Task: Activate the "Digital Experience" for public users.
Action: Mouse moved to (1276, 86)
Screenshot: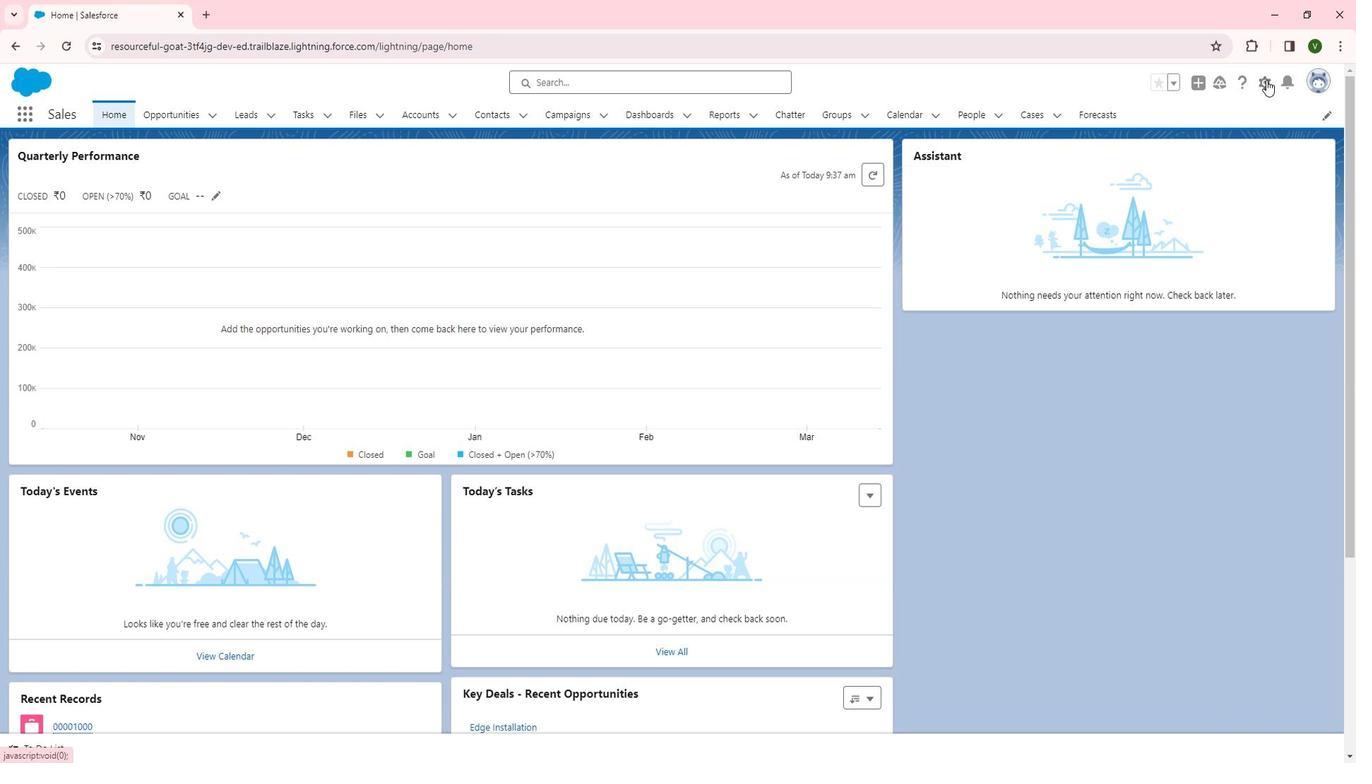 
Action: Mouse pressed left at (1276, 86)
Screenshot: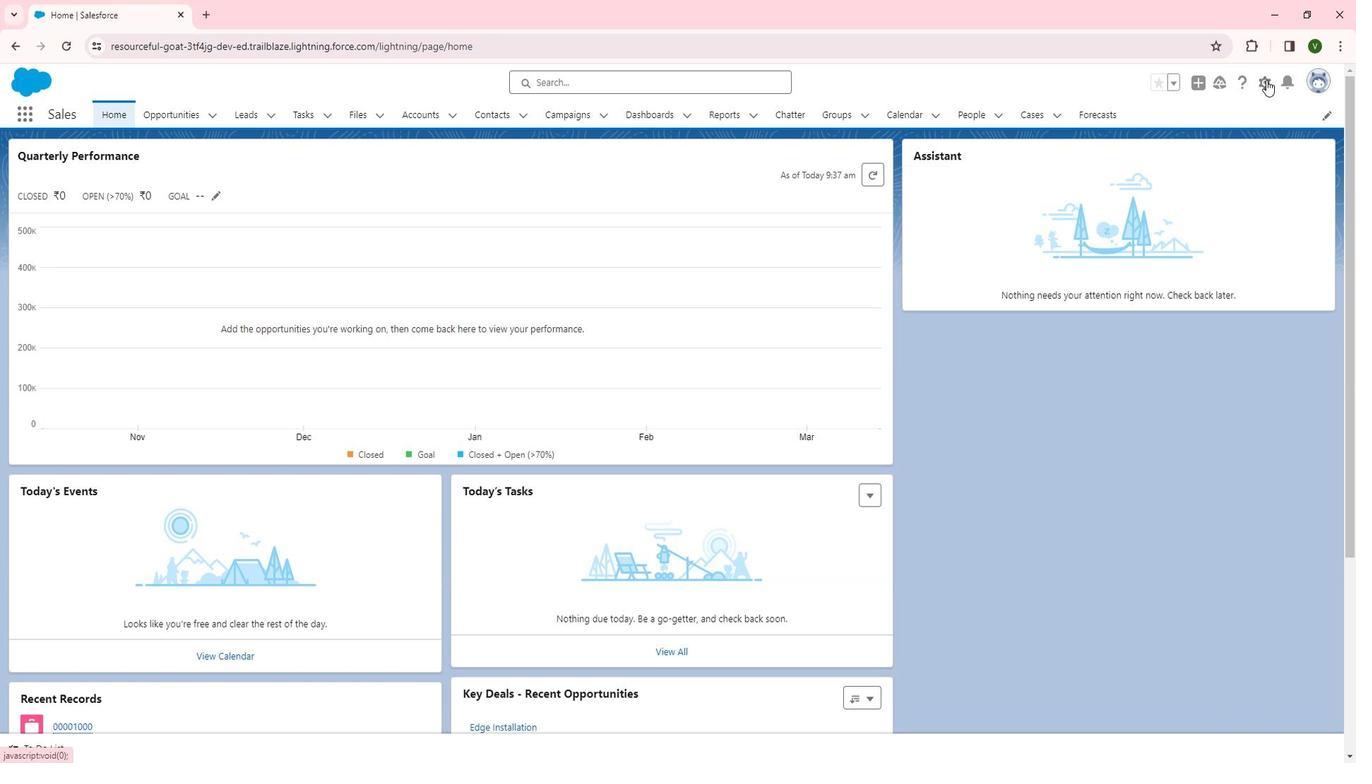 
Action: Mouse moved to (1221, 144)
Screenshot: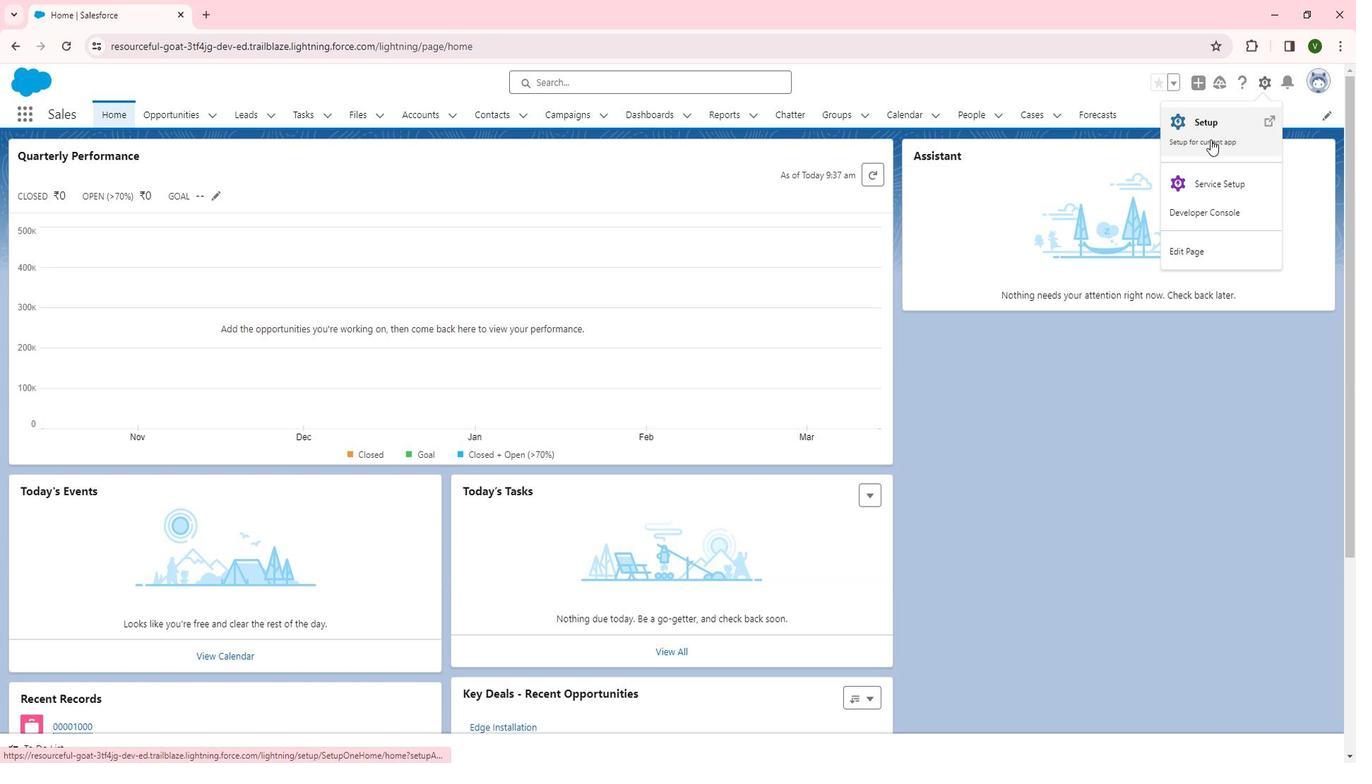 
Action: Mouse pressed left at (1221, 144)
Screenshot: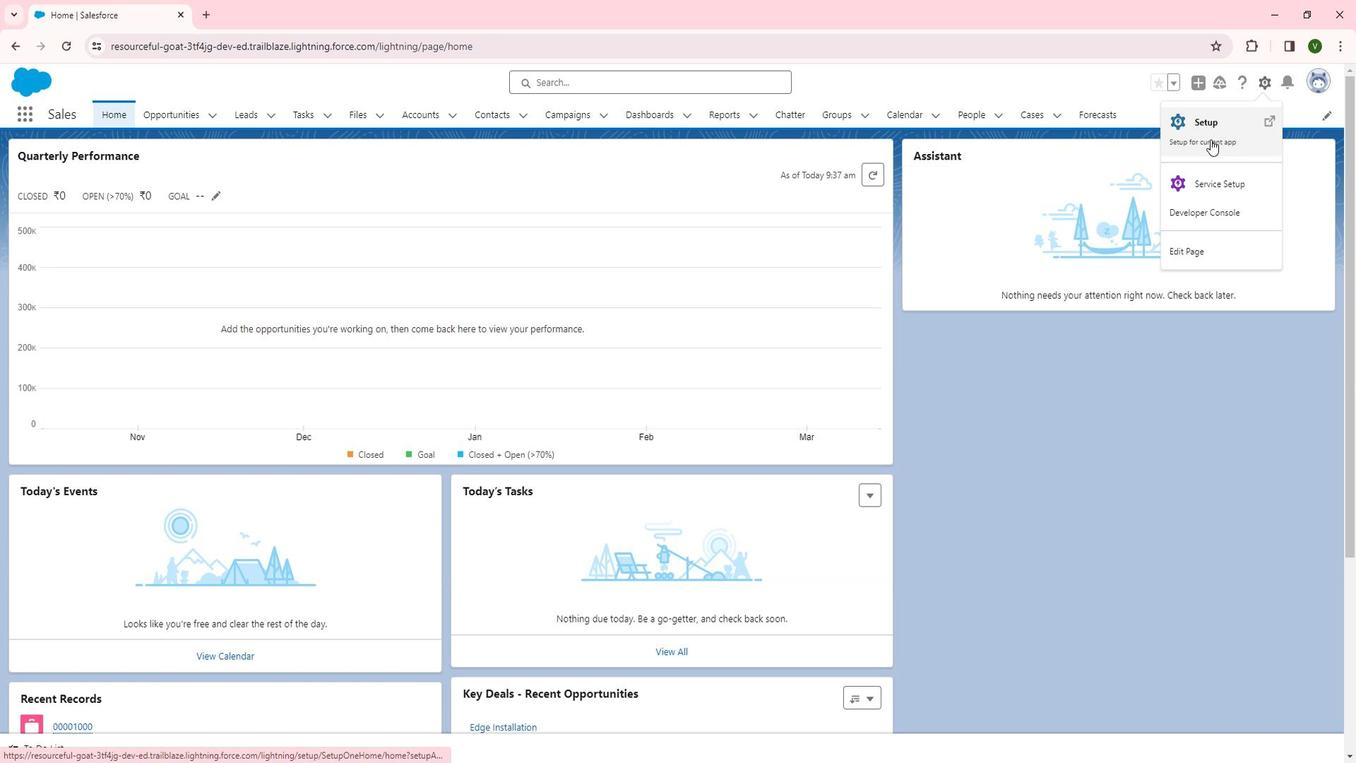 
Action: Mouse moved to (182, 455)
Screenshot: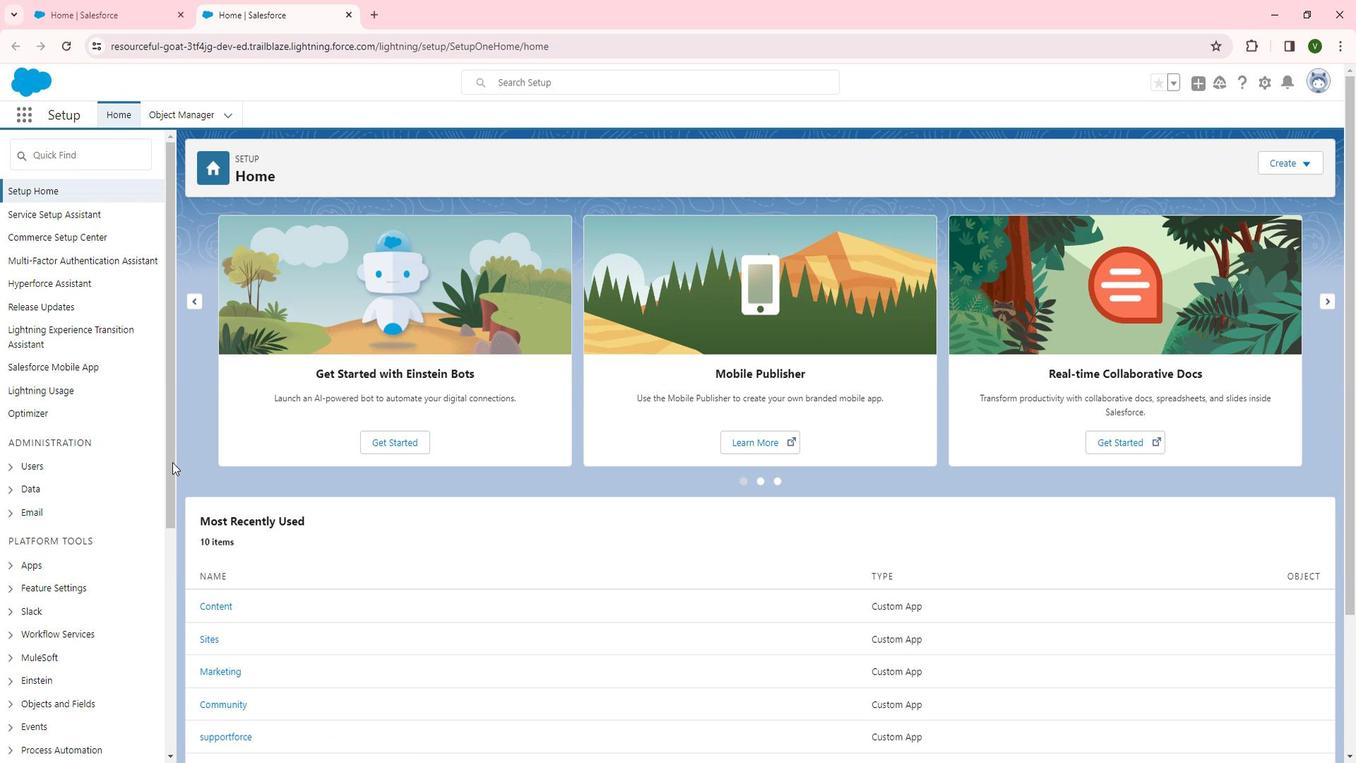 
Action: Mouse scrolled (182, 454) with delta (0, 0)
Screenshot: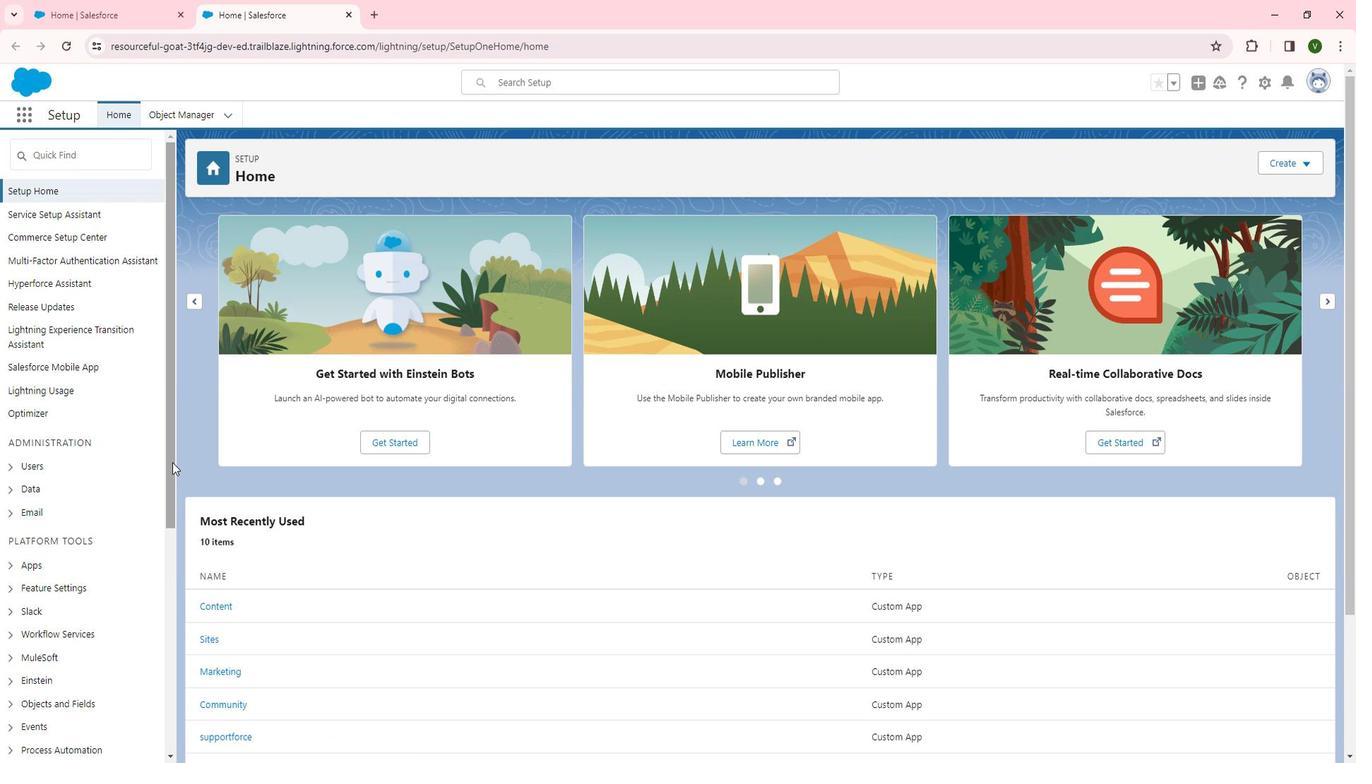 
Action: Mouse scrolled (182, 454) with delta (0, 0)
Screenshot: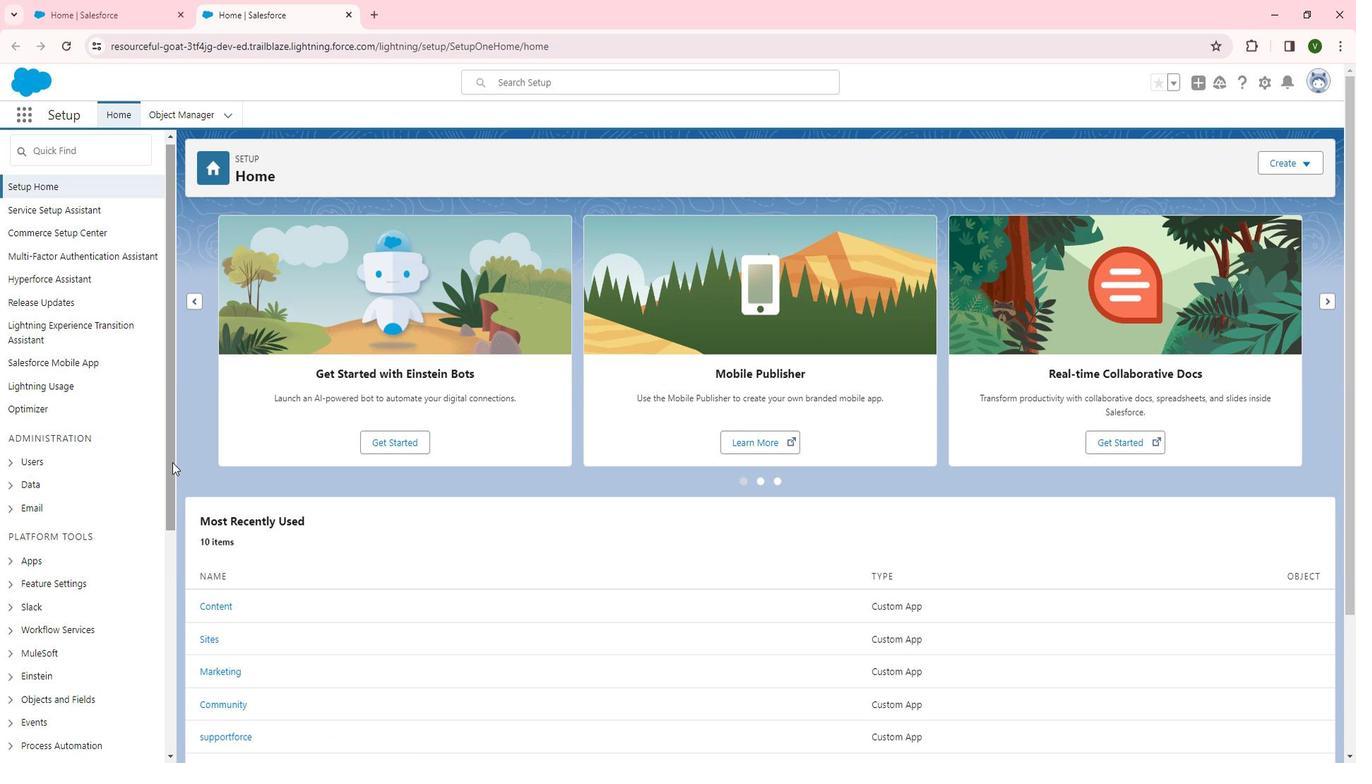 
Action: Mouse scrolled (182, 454) with delta (0, 0)
Screenshot: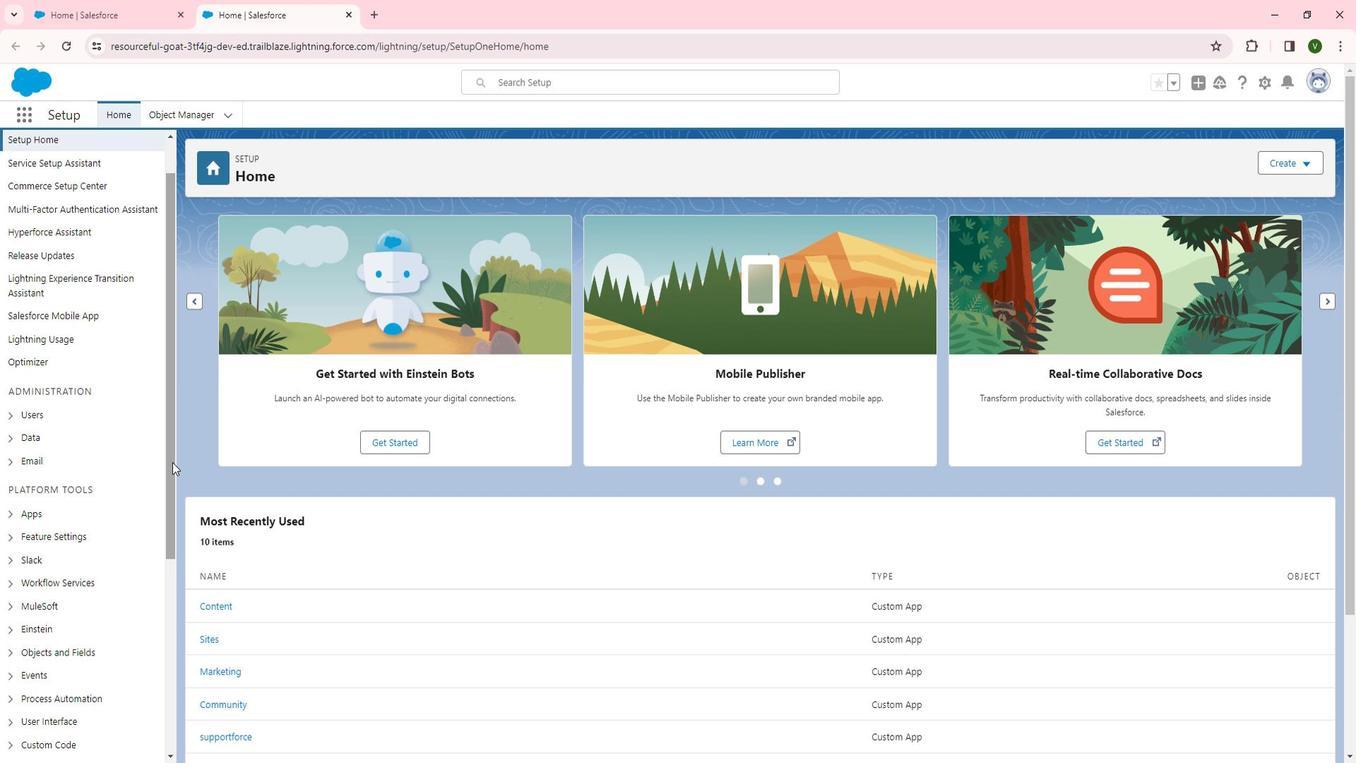 
Action: Mouse scrolled (182, 454) with delta (0, 0)
Screenshot: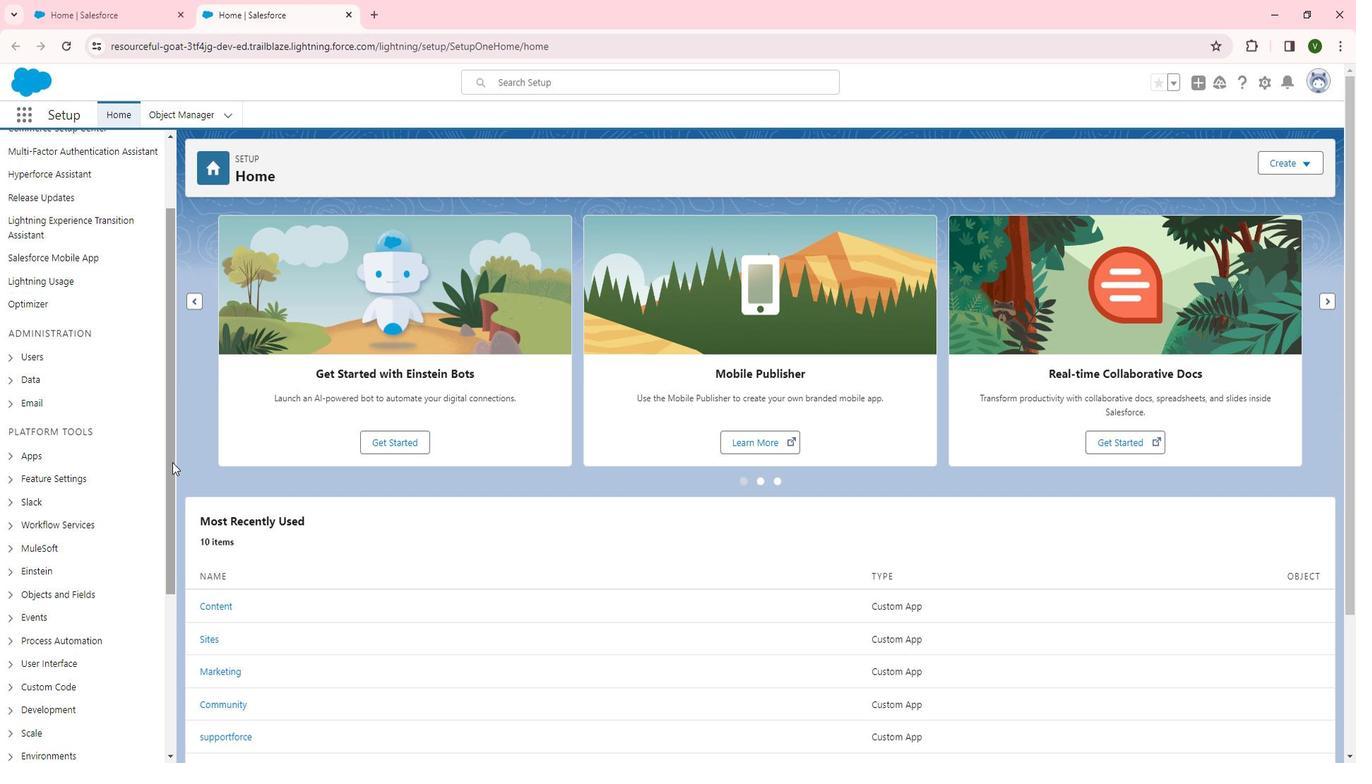 
Action: Mouse moved to (21, 291)
Screenshot: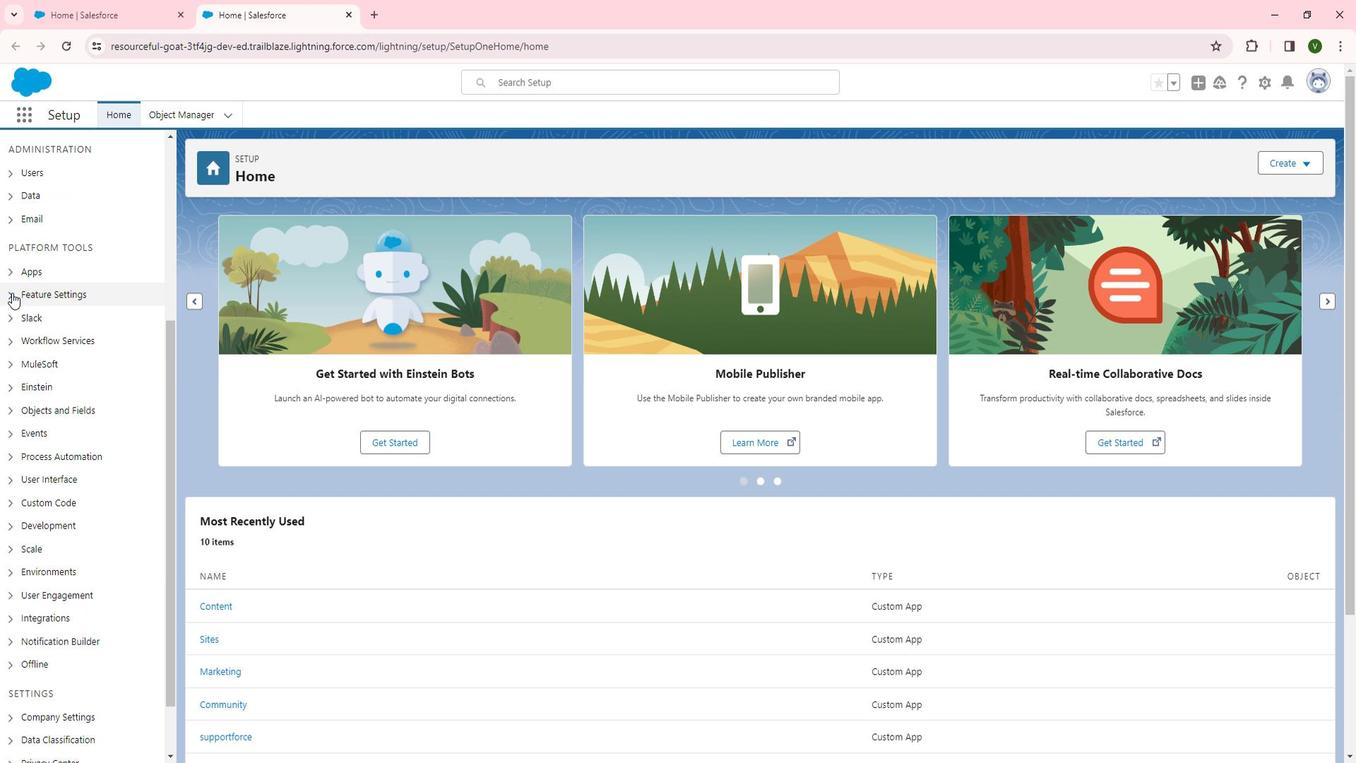 
Action: Mouse pressed left at (21, 291)
Screenshot: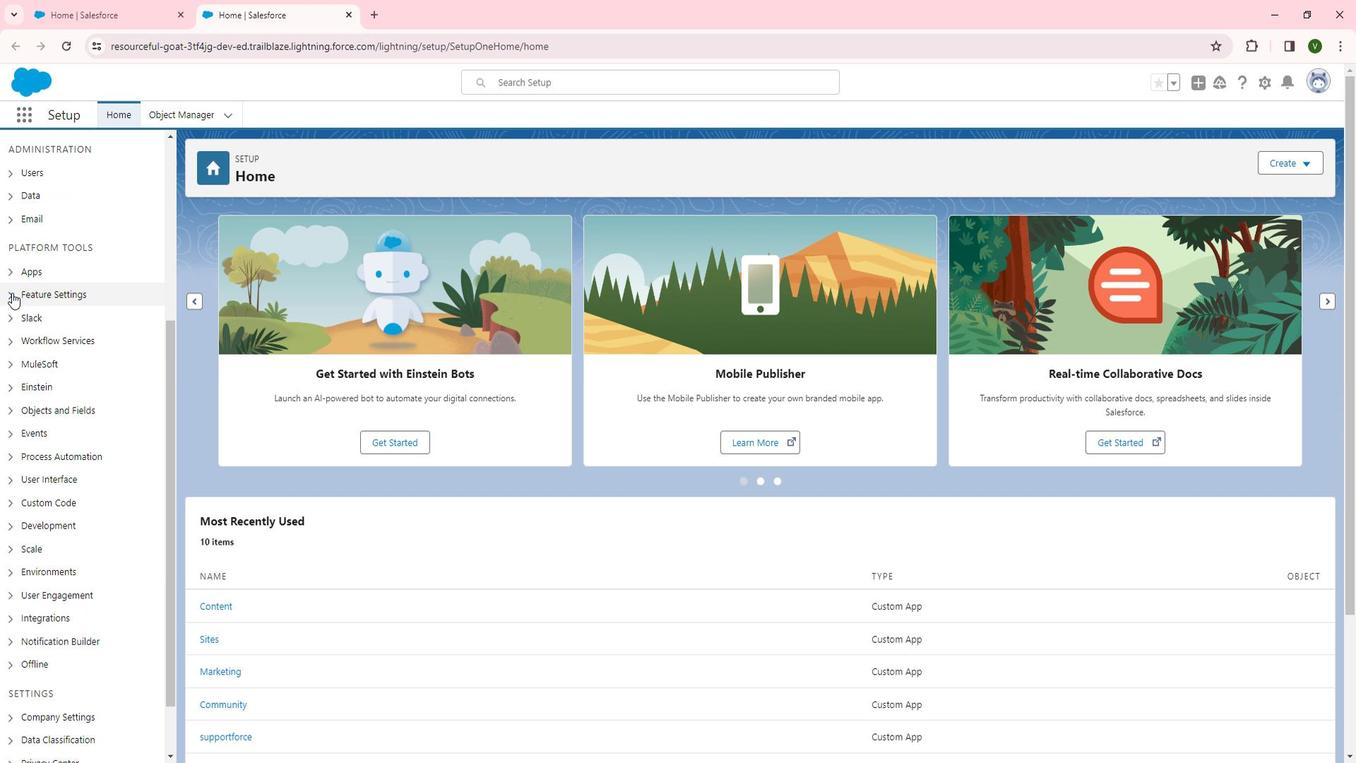 
Action: Mouse moved to (33, 404)
Screenshot: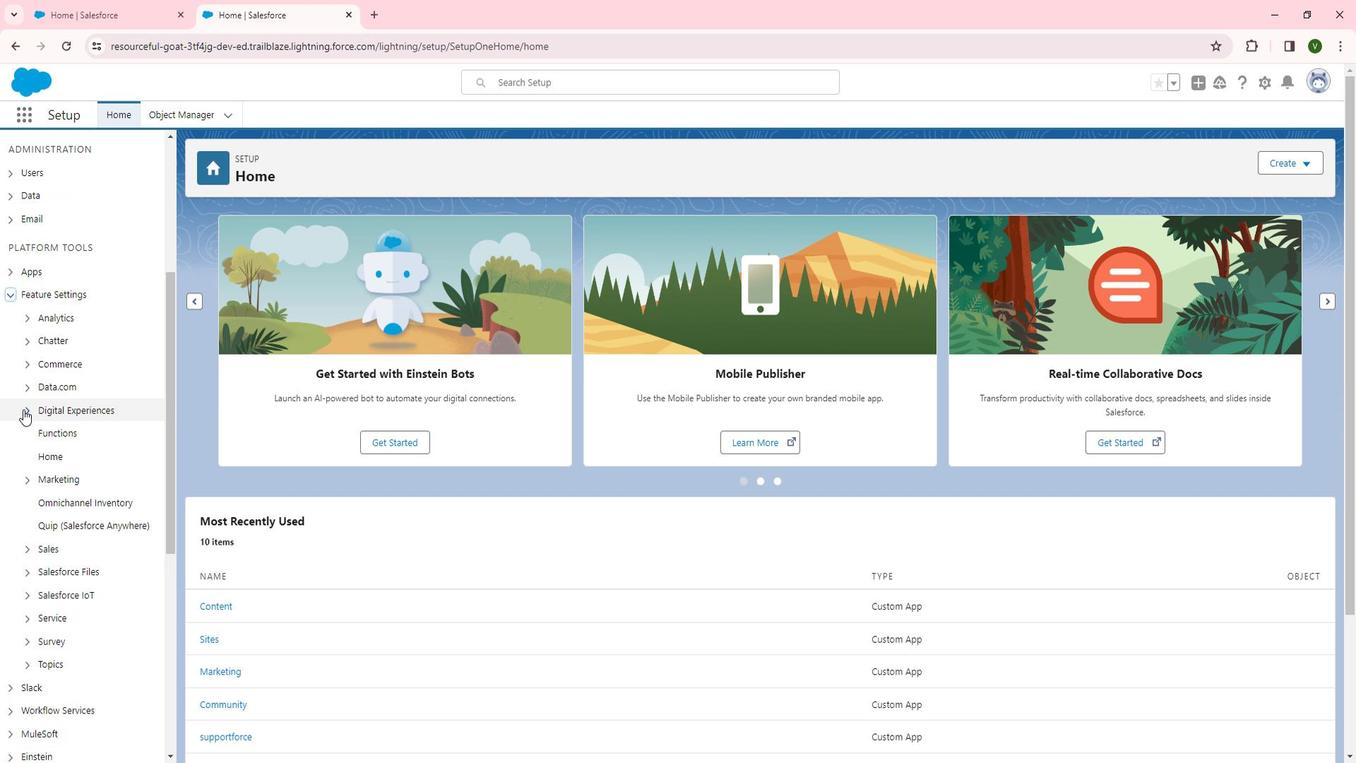 
Action: Mouse pressed left at (33, 404)
Screenshot: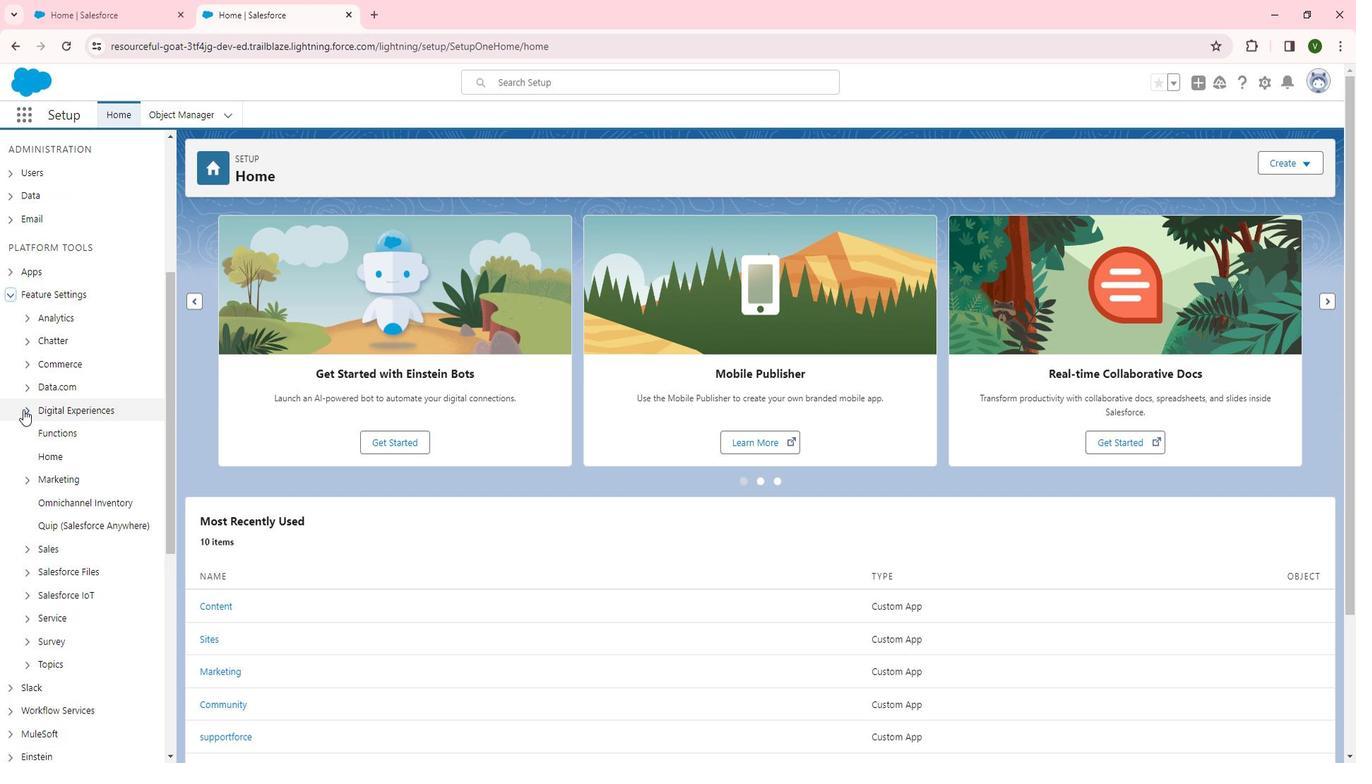 
Action: Mouse moved to (75, 422)
Screenshot: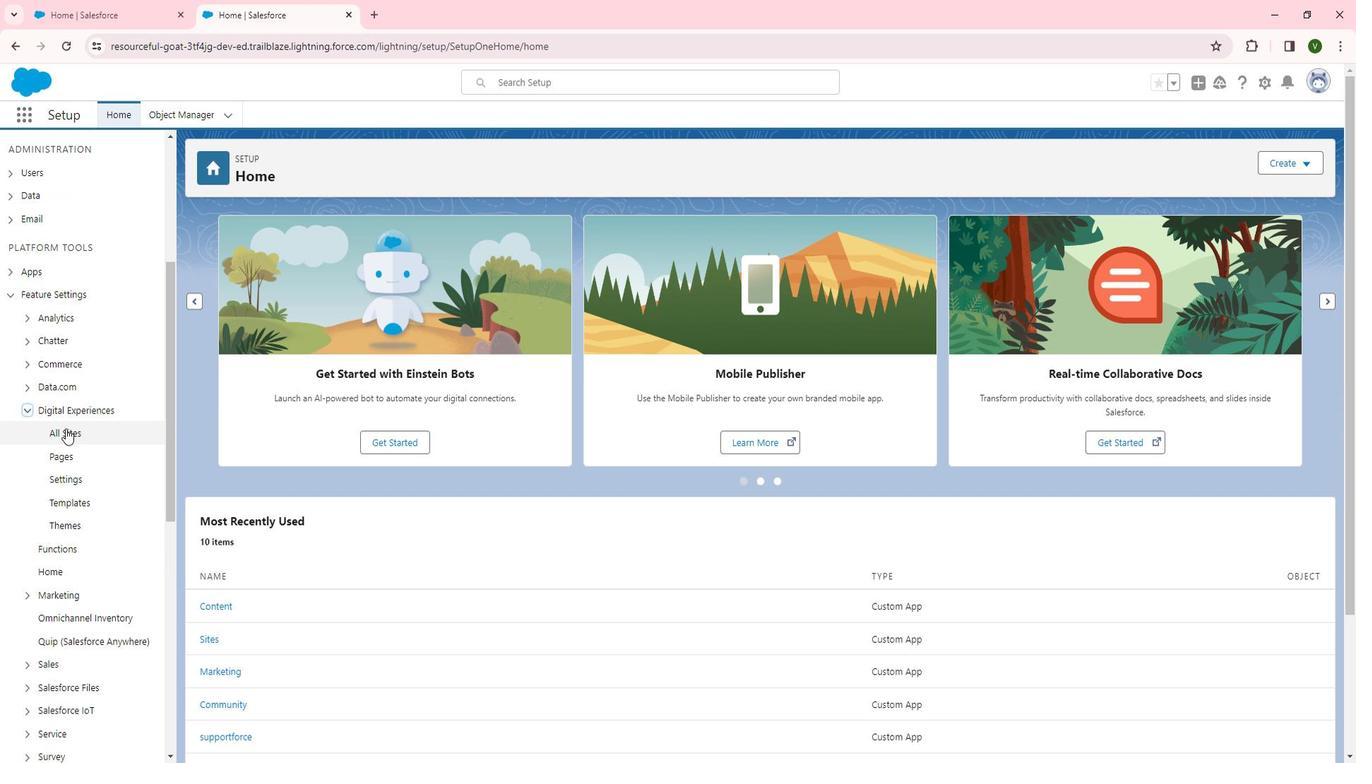 
Action: Mouse pressed left at (75, 422)
Screenshot: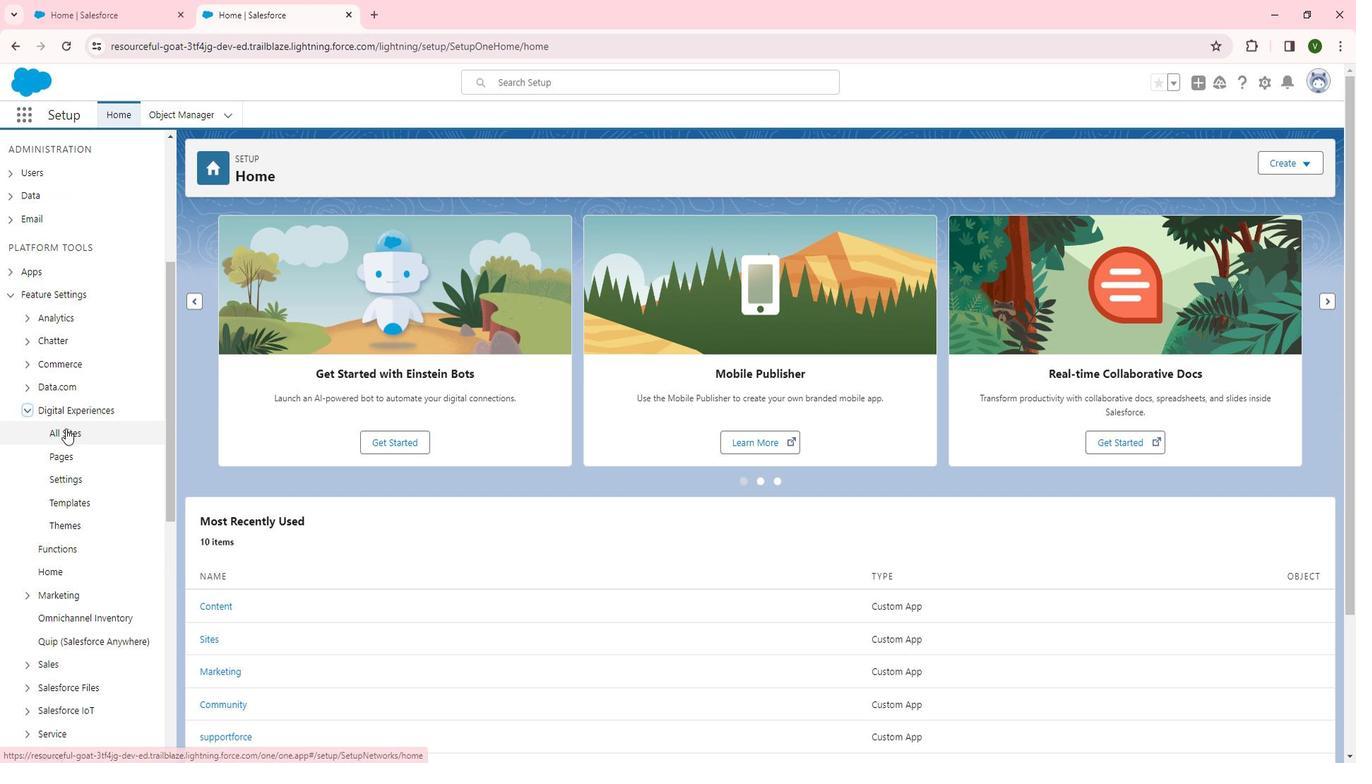 
Action: Mouse moved to (249, 333)
Screenshot: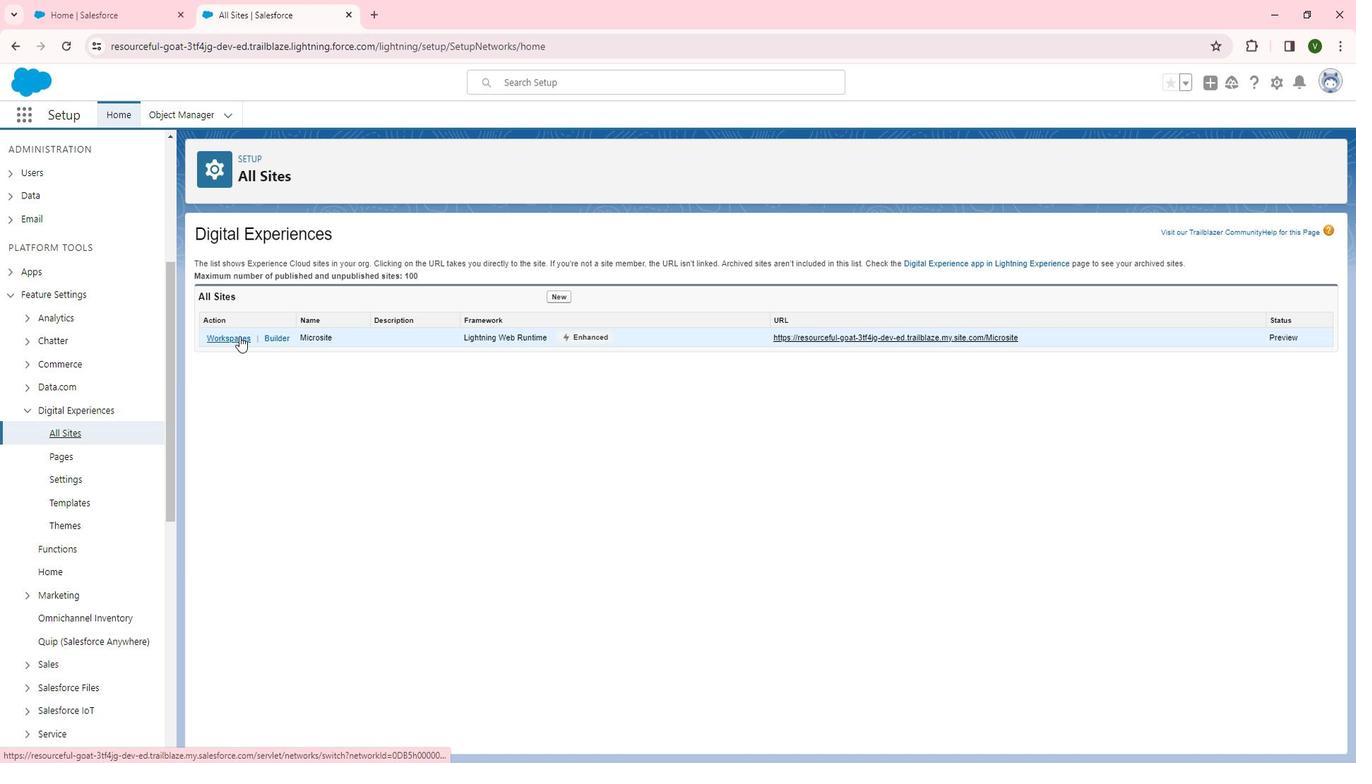 
Action: Mouse pressed left at (249, 333)
Screenshot: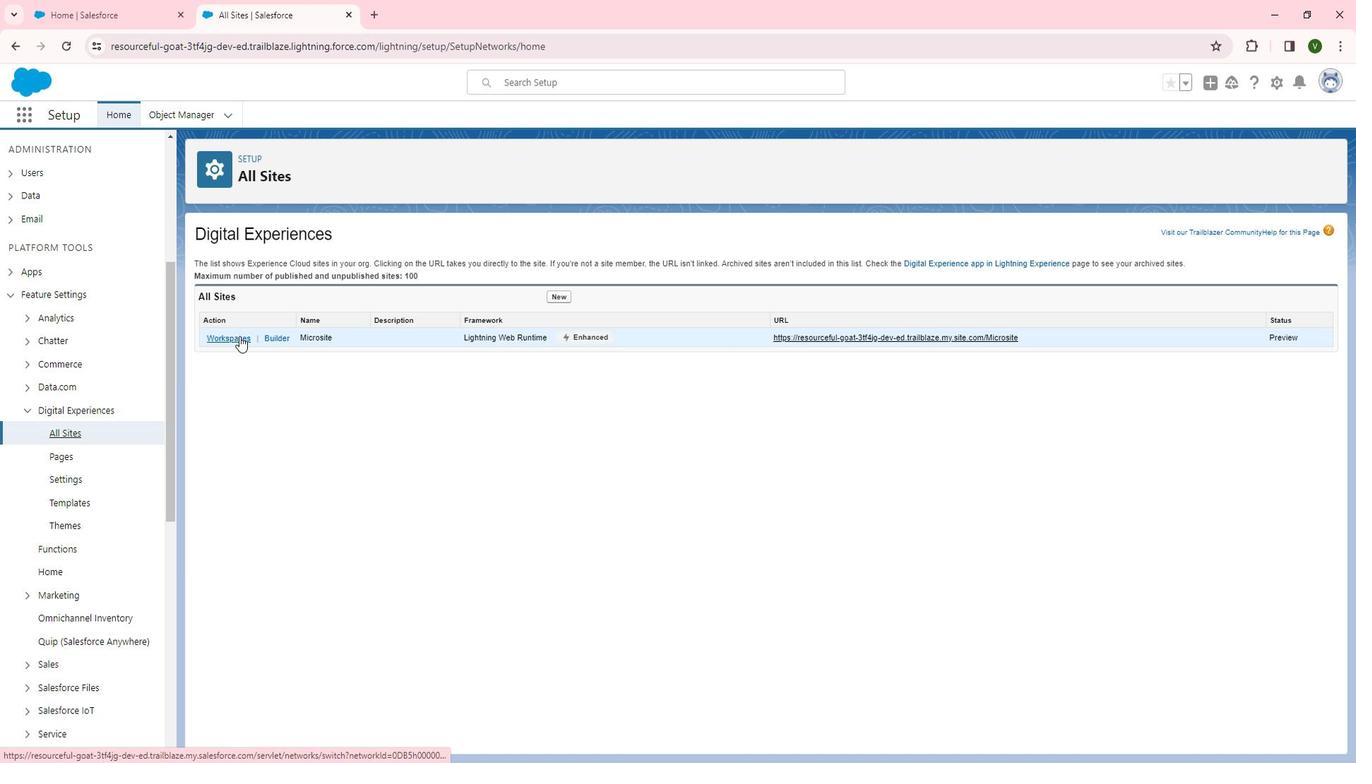 
Action: Mouse moved to (758, 315)
Screenshot: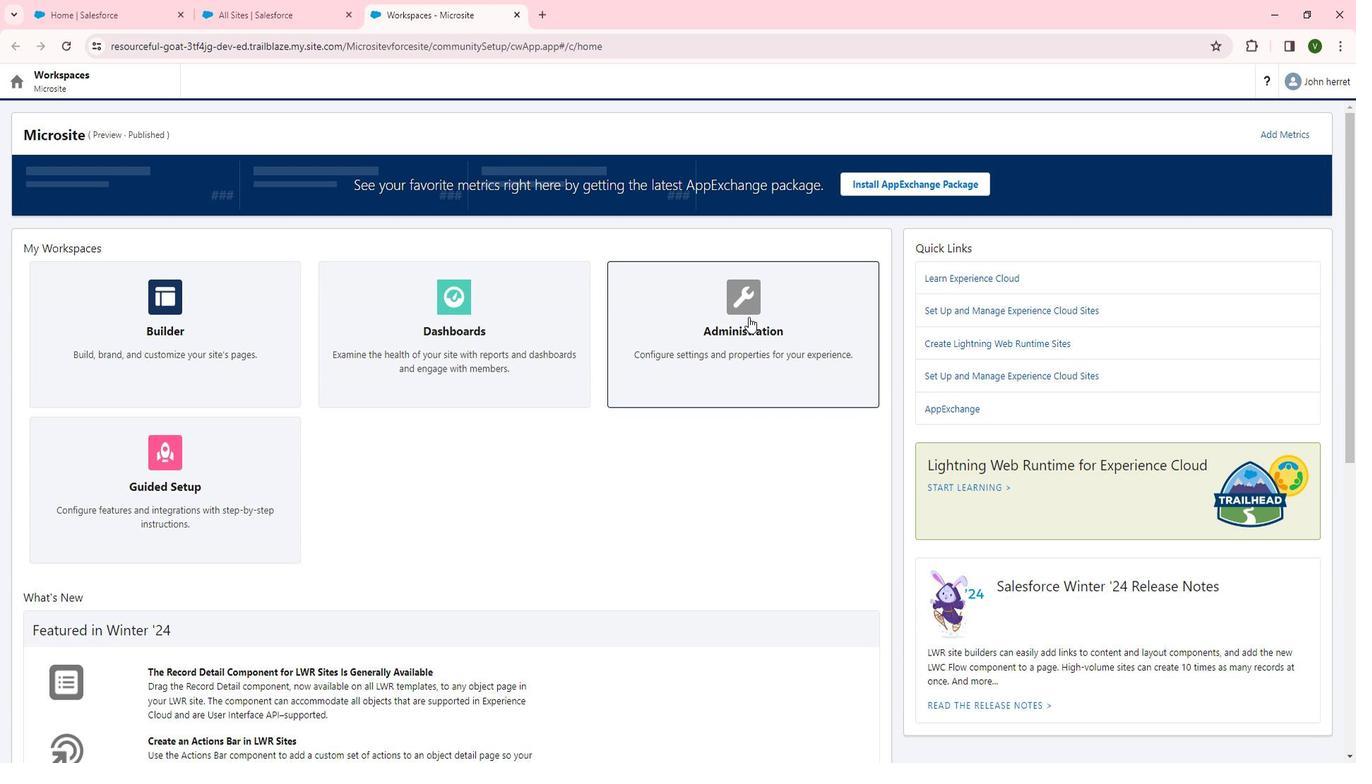 
Action: Mouse pressed left at (758, 315)
Screenshot: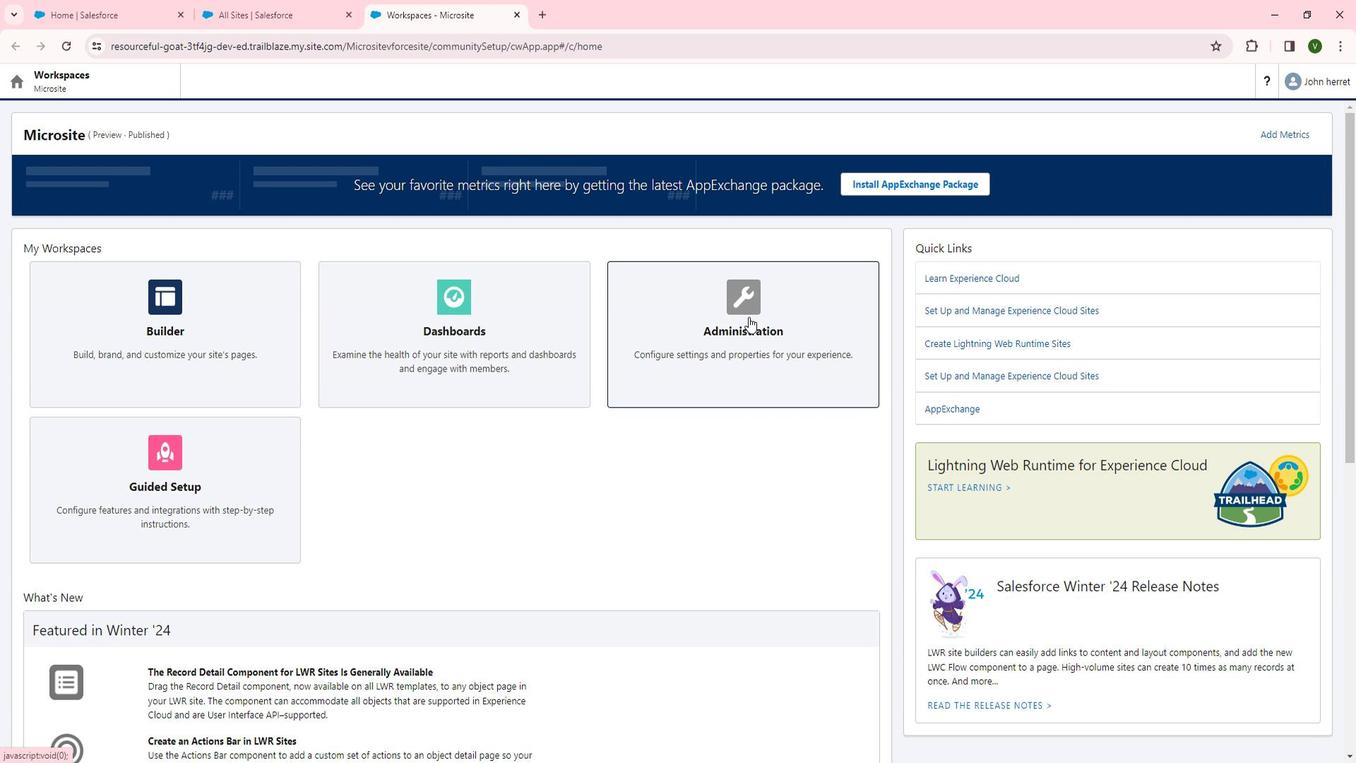 
Action: Mouse moved to (455, 277)
Screenshot: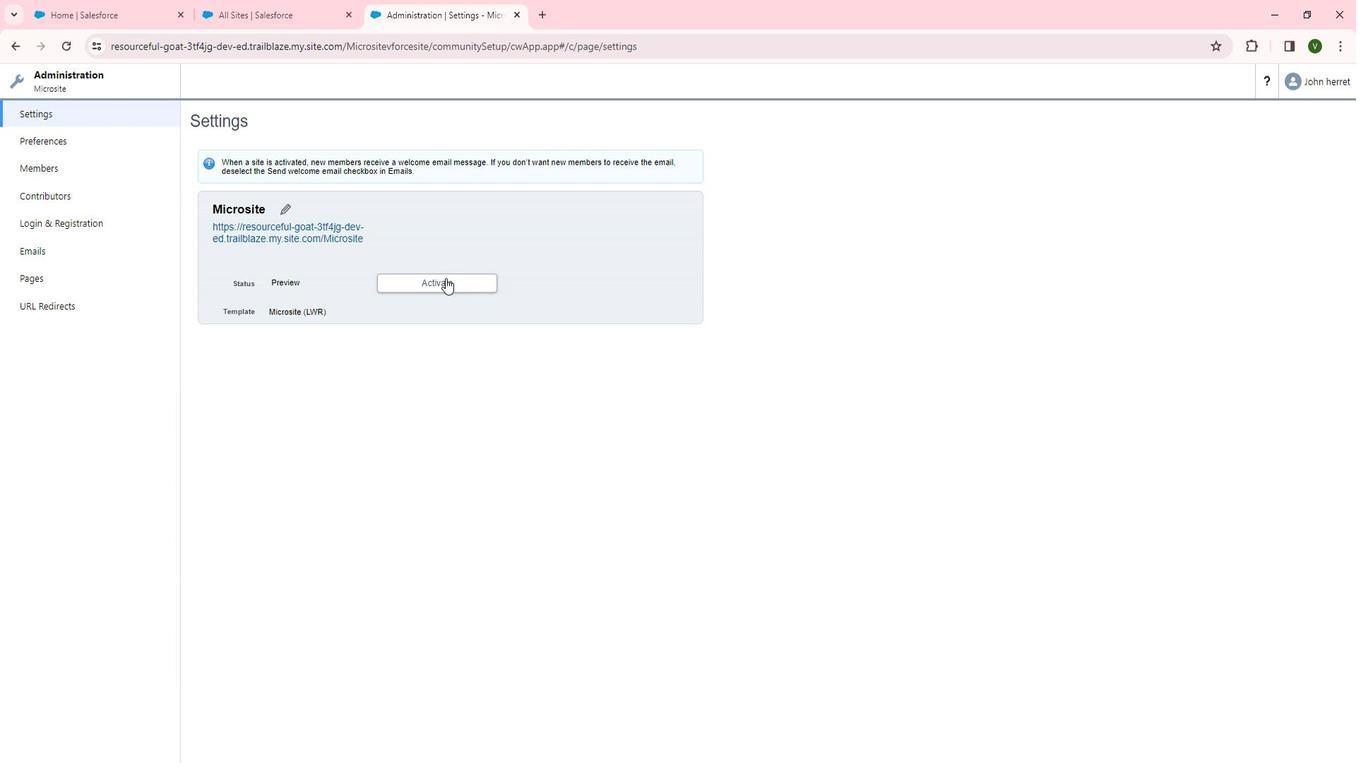 
Action: Mouse pressed left at (455, 277)
Screenshot: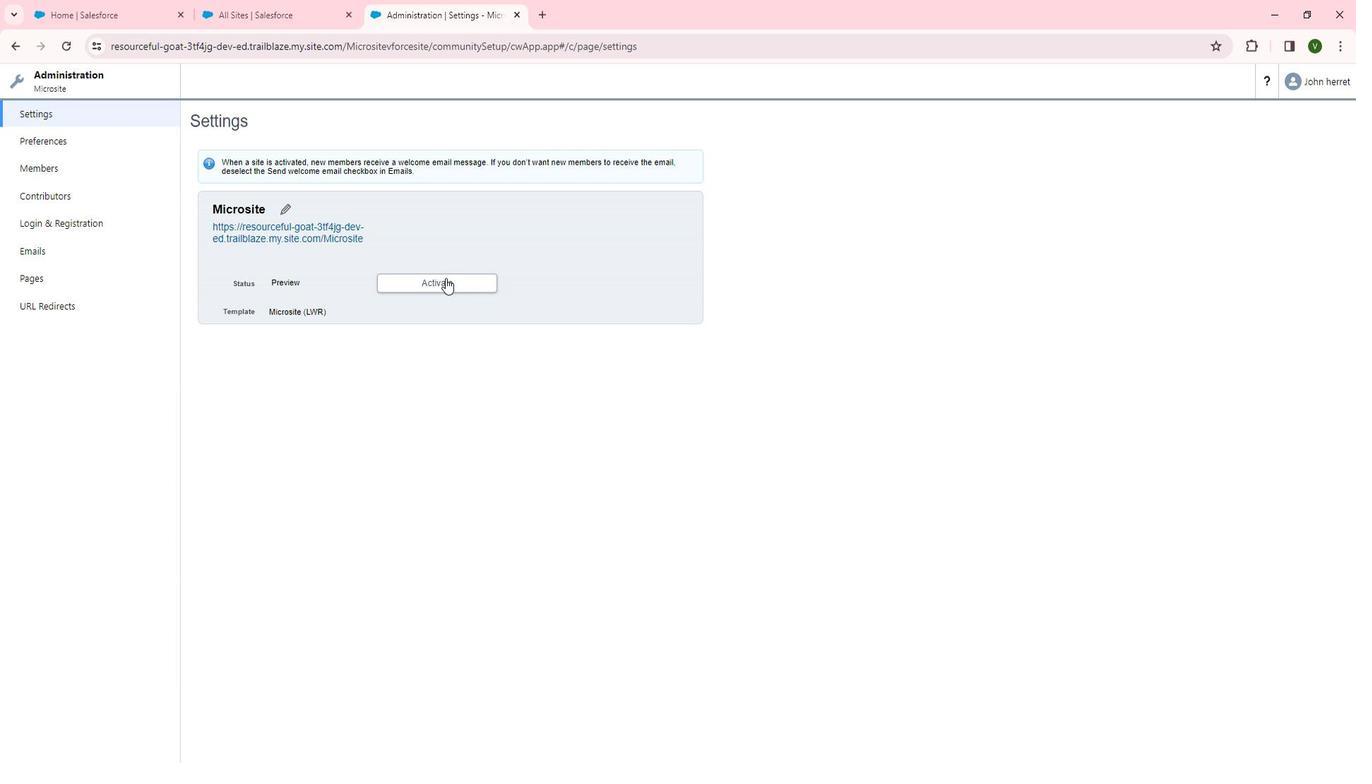 
Action: Mouse moved to (757, 155)
Screenshot: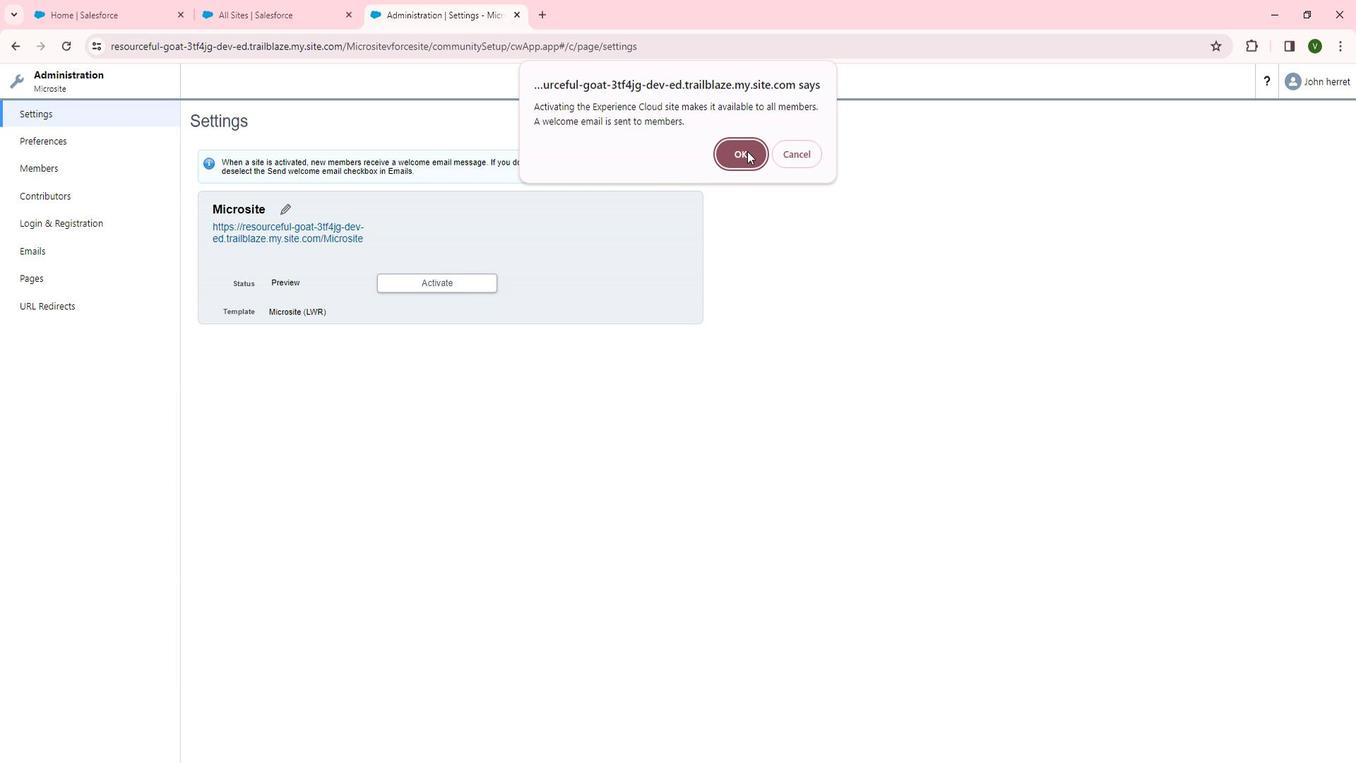 
Action: Mouse pressed left at (757, 155)
Screenshot: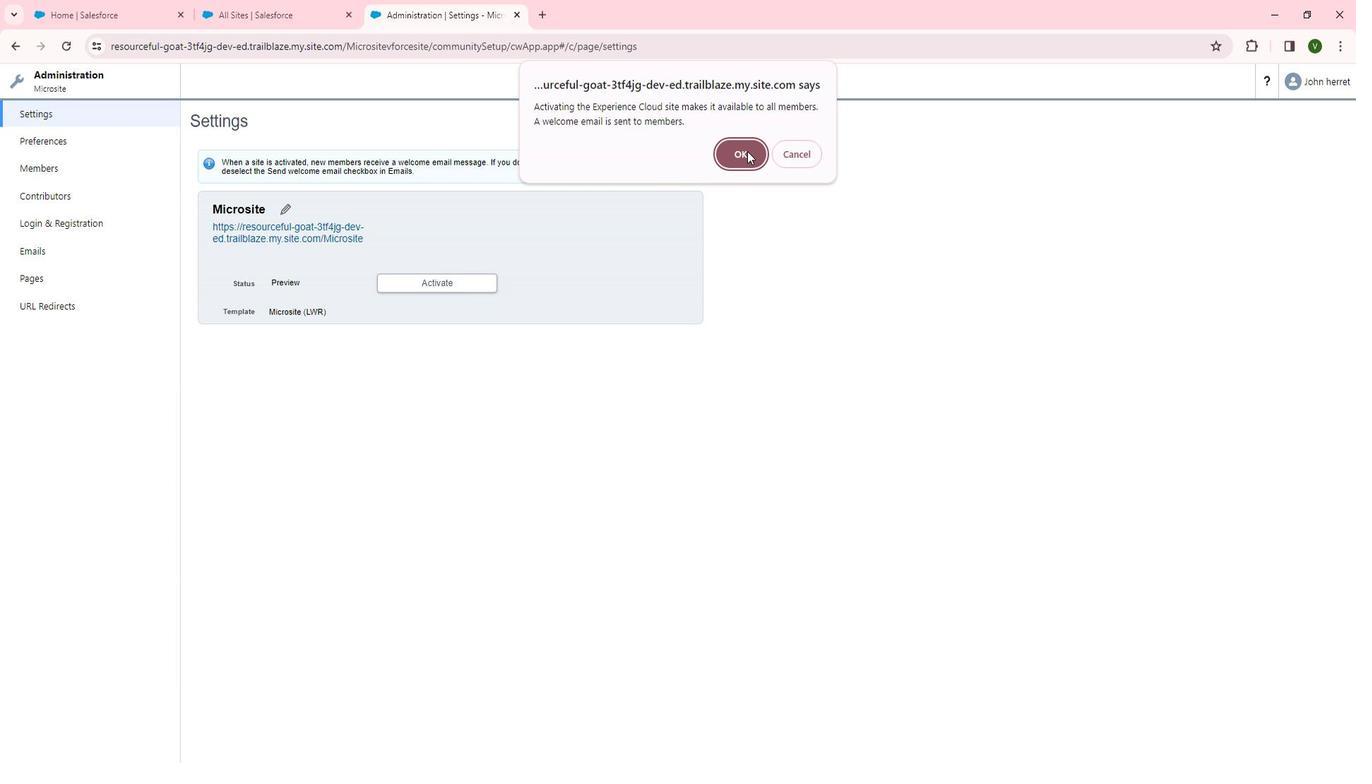 
